 Task: Help me to find official guide "engage your customers" for "Digital experience".
Action: Mouse moved to (1035, 67)
Screenshot: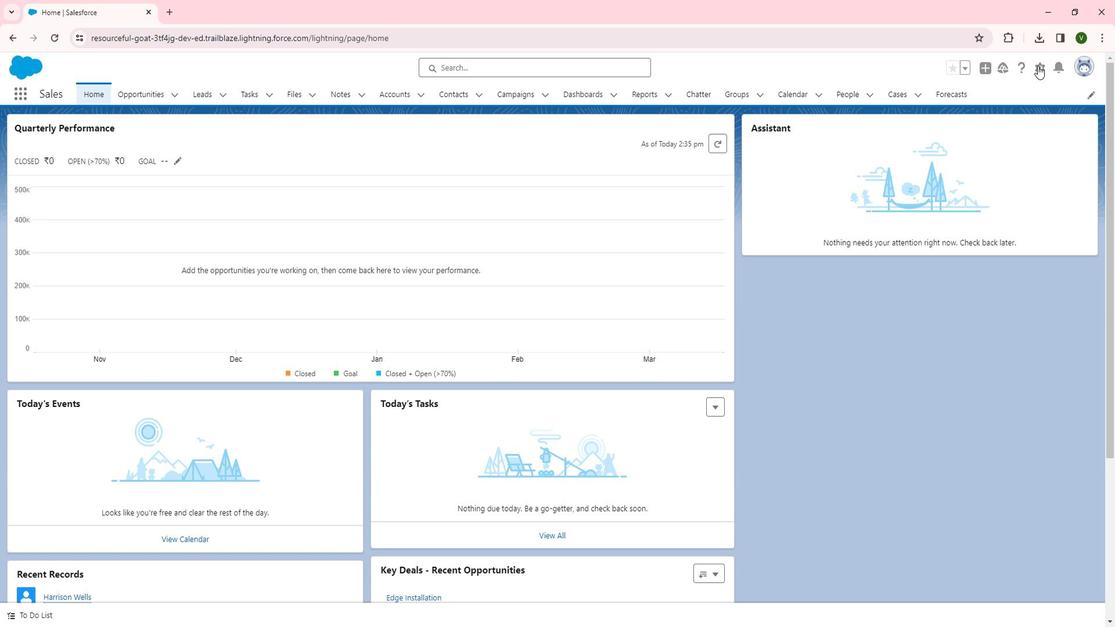
Action: Mouse pressed left at (1035, 67)
Screenshot: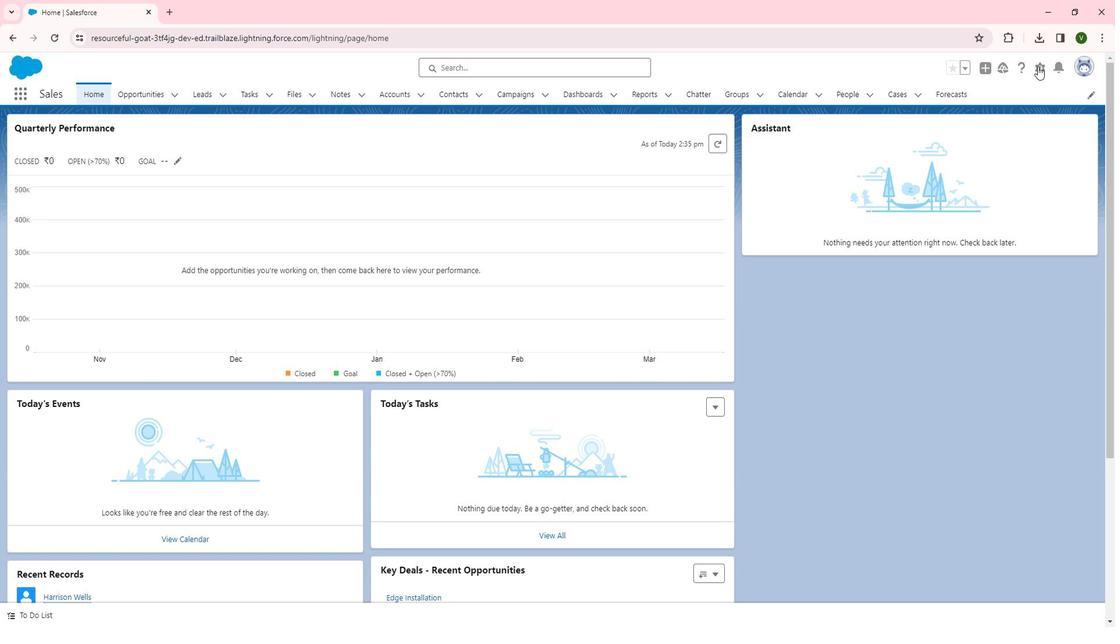 
Action: Mouse moved to (987, 104)
Screenshot: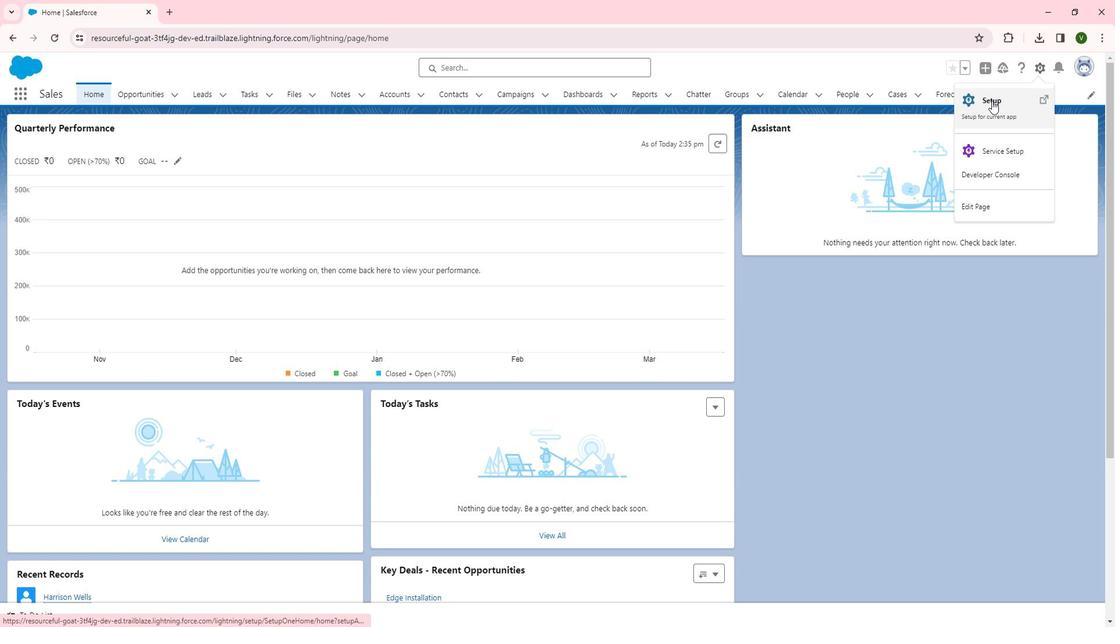 
Action: Mouse pressed left at (987, 104)
Screenshot: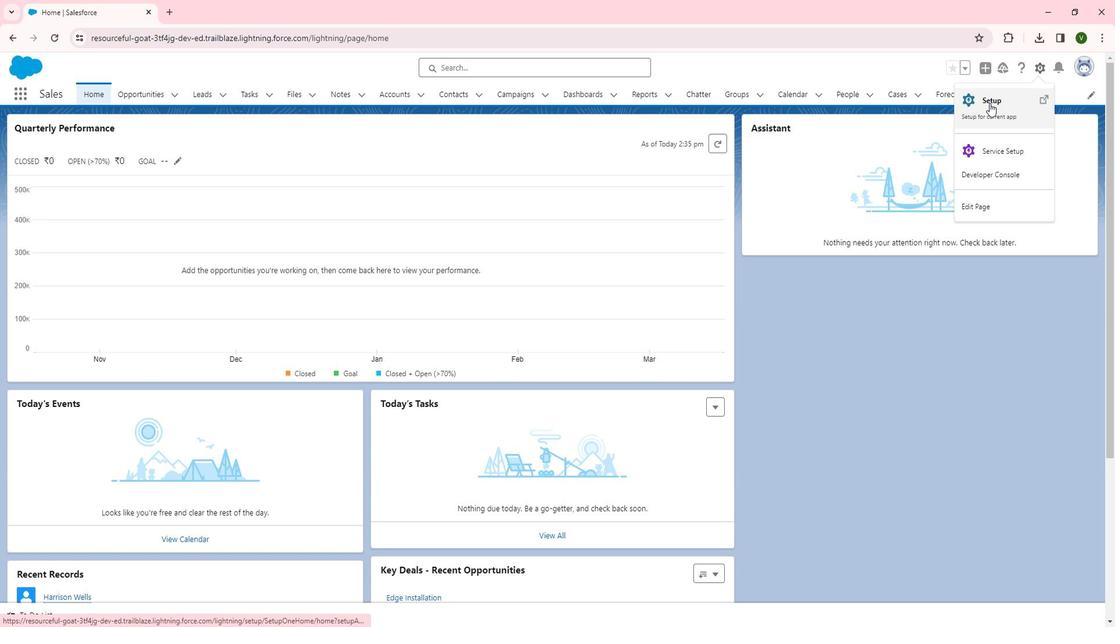
Action: Mouse moved to (93, 434)
Screenshot: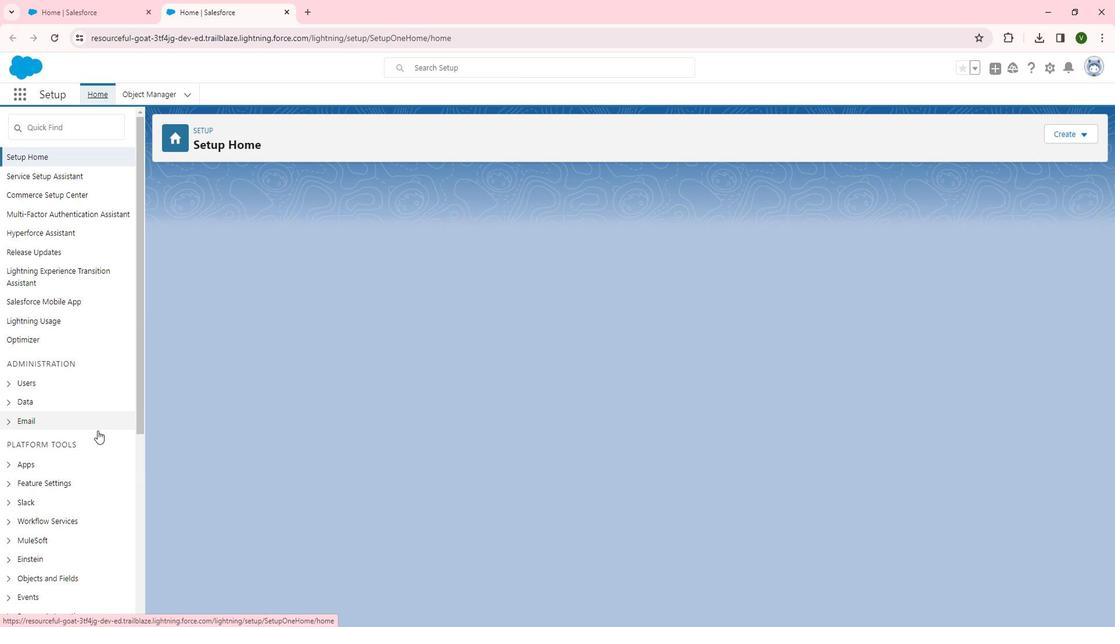 
Action: Mouse scrolled (93, 434) with delta (0, 0)
Screenshot: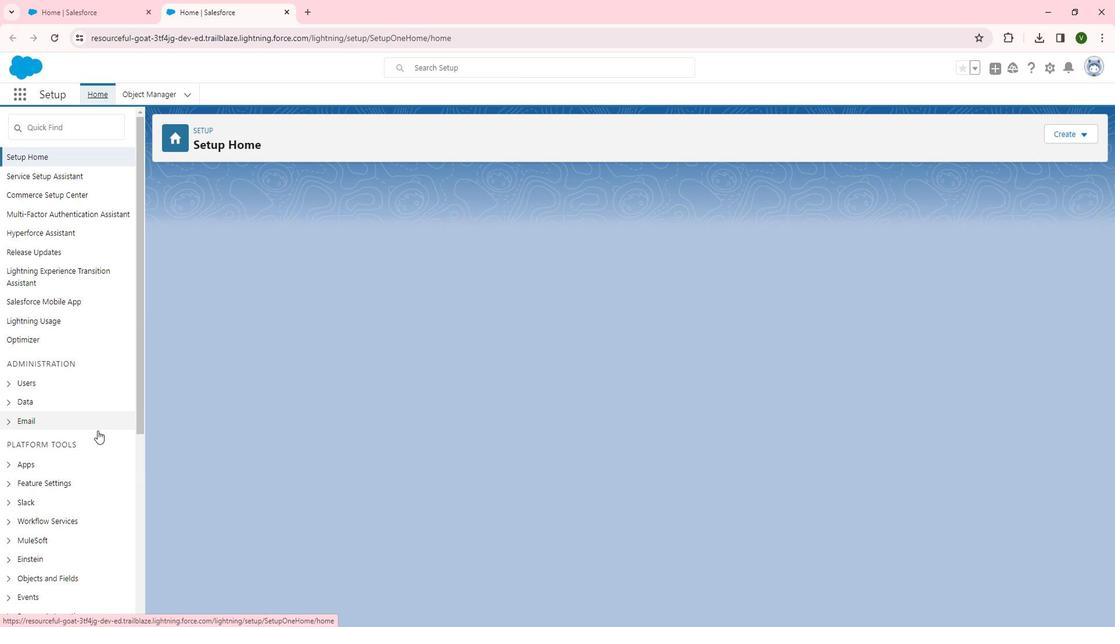 
Action: Mouse moved to (90, 445)
Screenshot: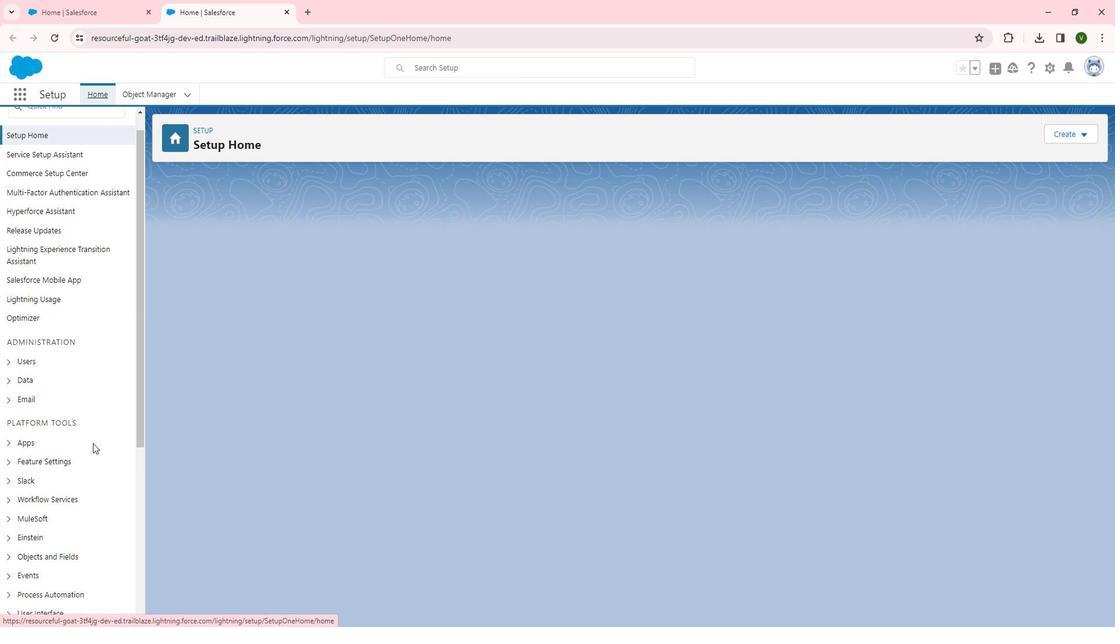
Action: Mouse scrolled (90, 443) with delta (0, -1)
Screenshot: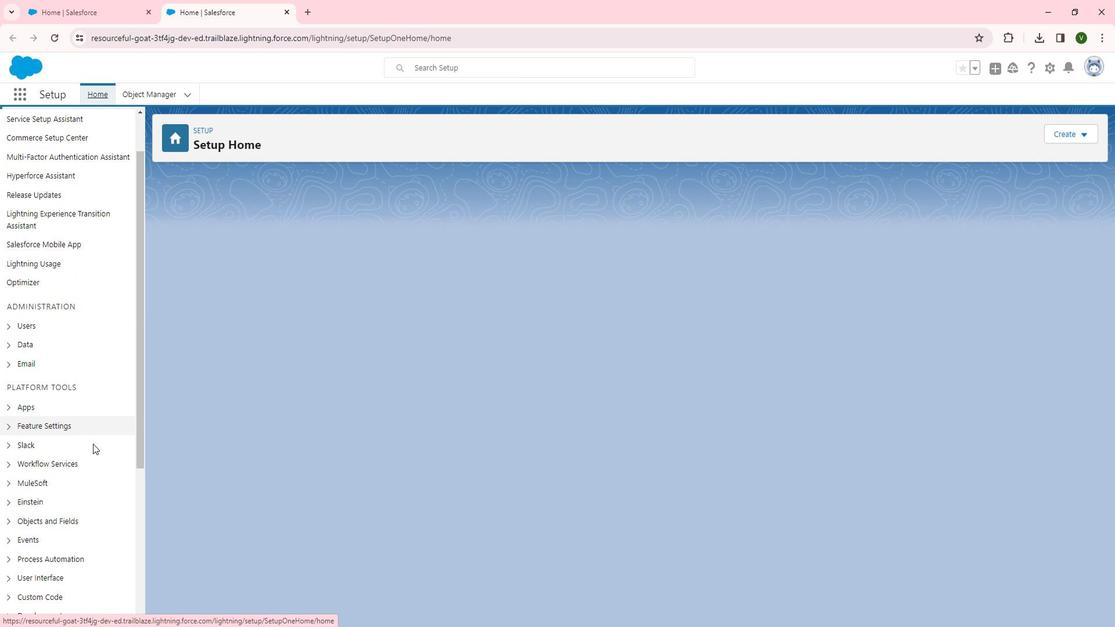 
Action: Mouse scrolled (90, 443) with delta (0, -1)
Screenshot: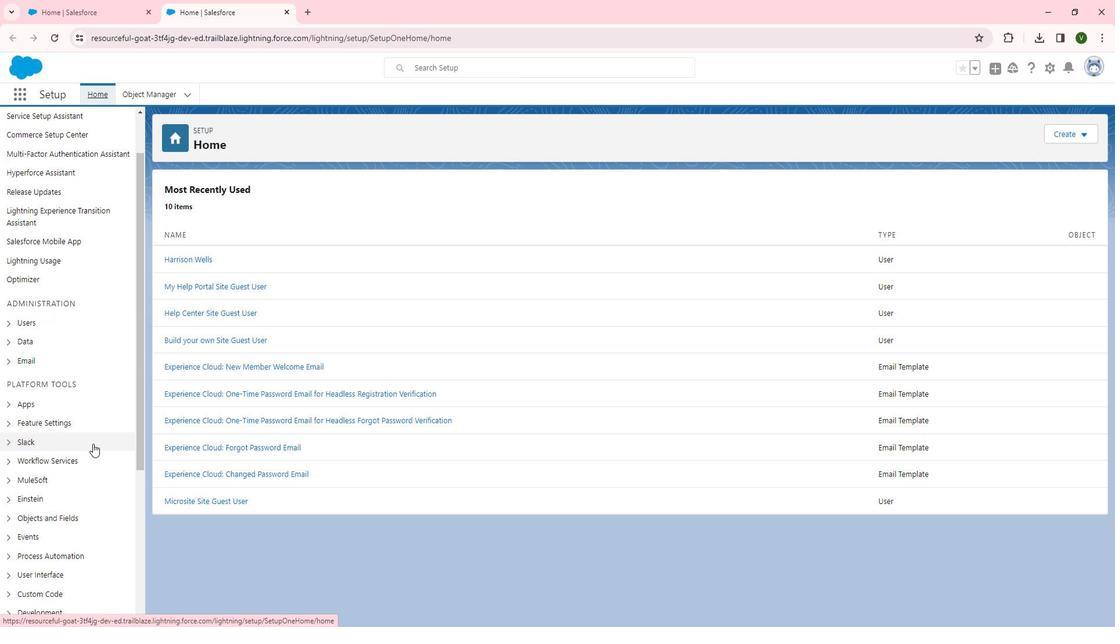 
Action: Mouse moved to (34, 301)
Screenshot: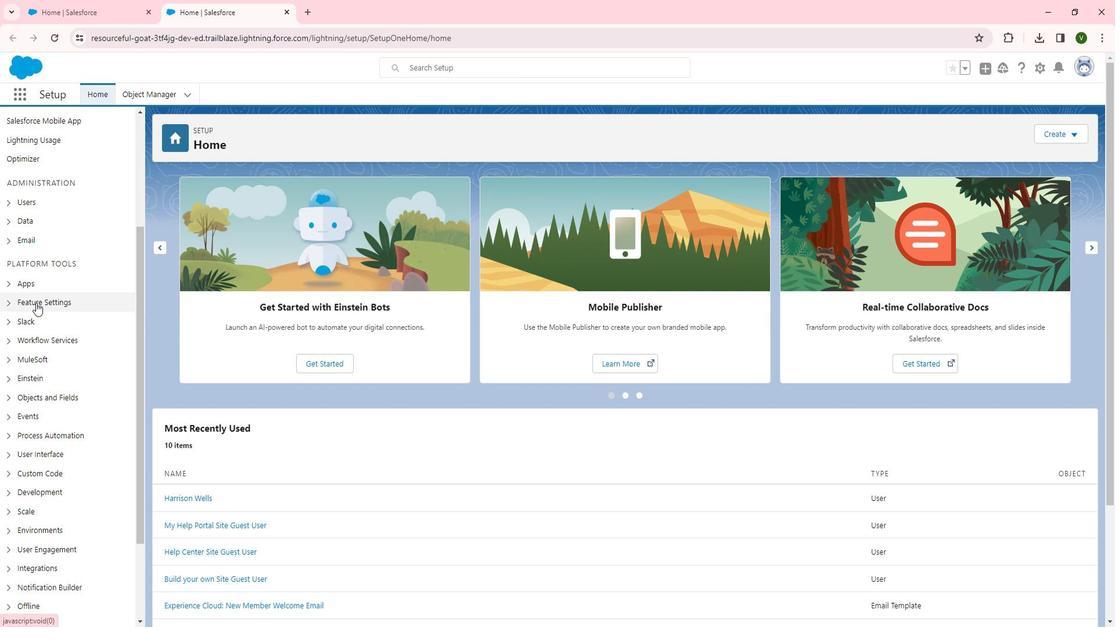 
Action: Mouse pressed left at (34, 301)
Screenshot: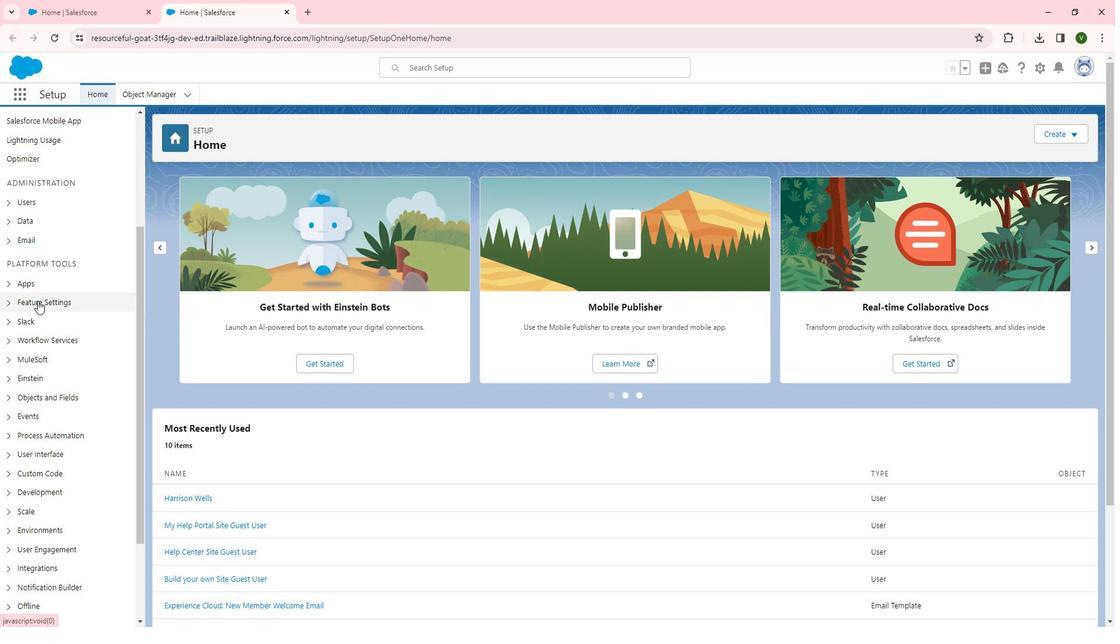 
Action: Mouse moved to (57, 396)
Screenshot: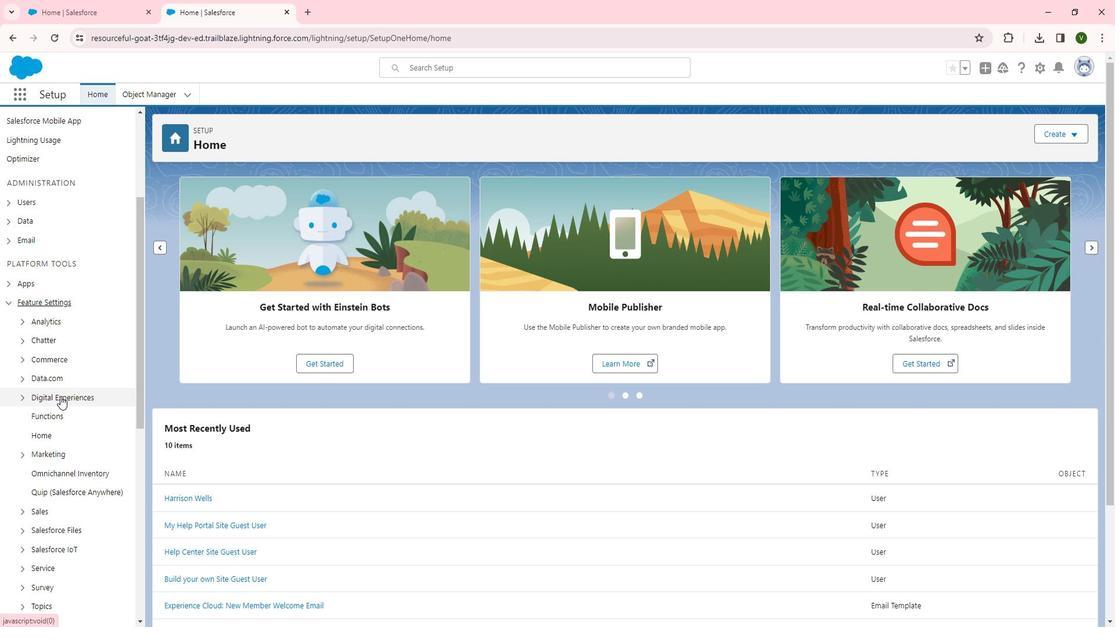 
Action: Mouse pressed left at (57, 396)
Screenshot: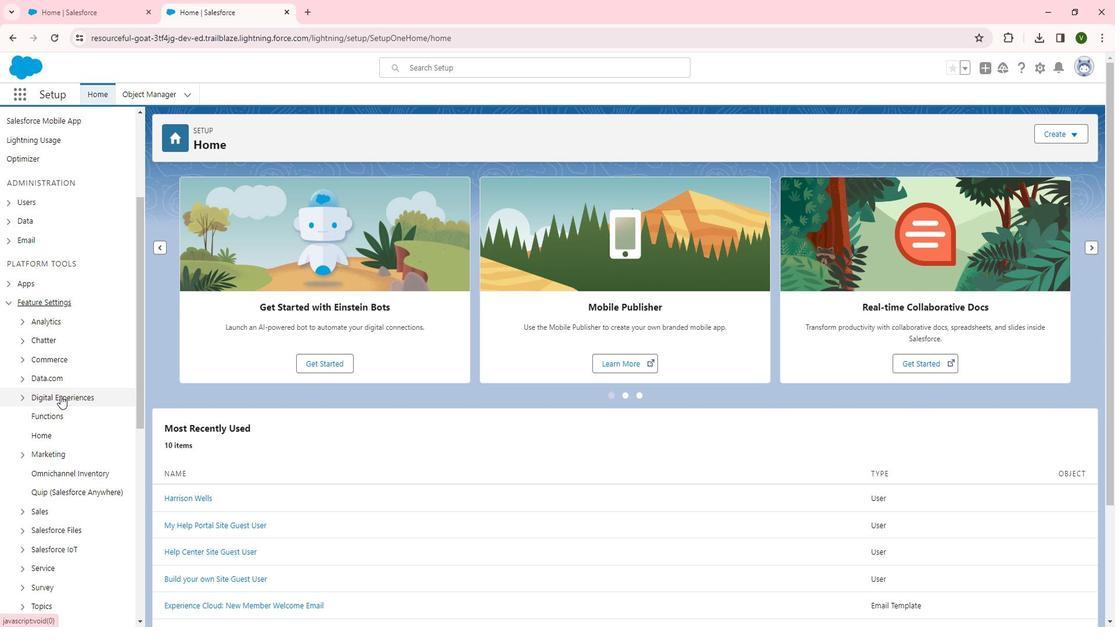 
Action: Mouse moved to (48, 418)
Screenshot: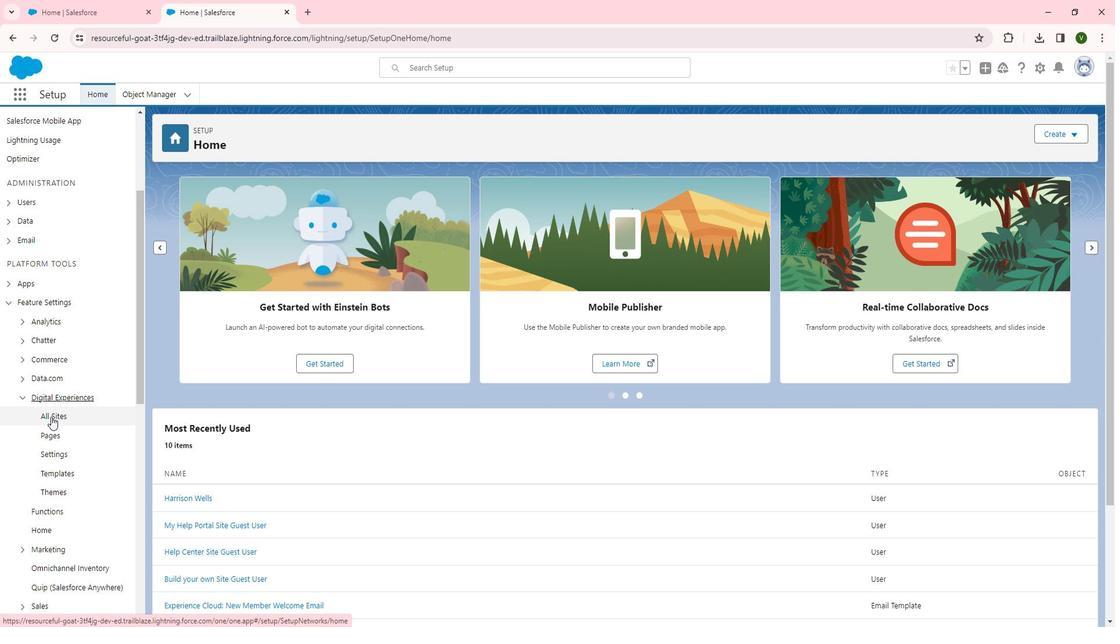 
Action: Mouse pressed left at (48, 418)
Screenshot: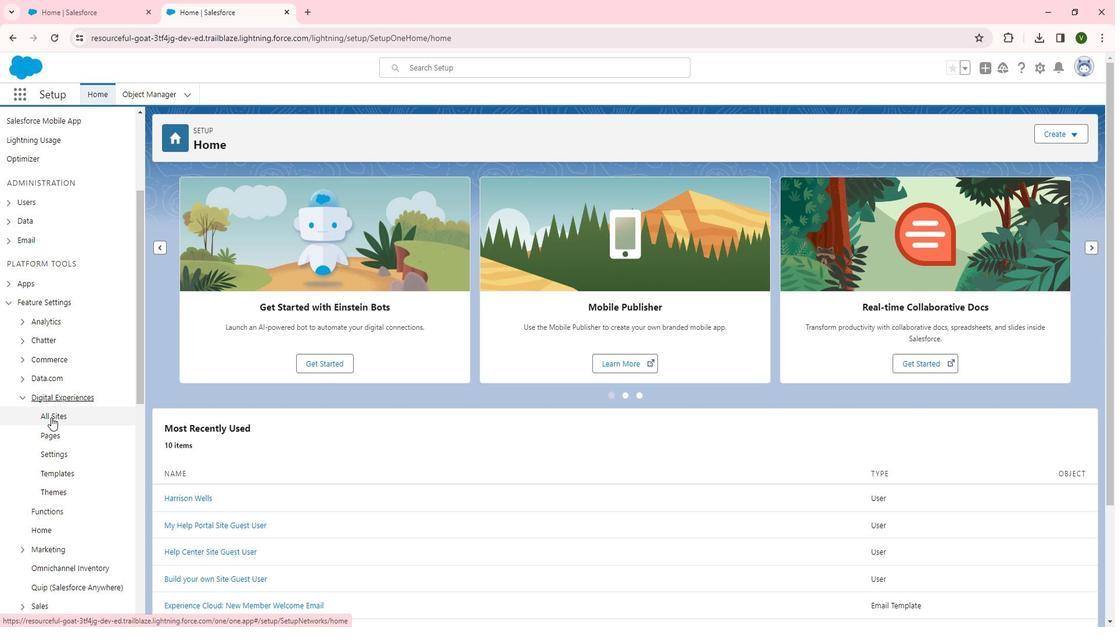 
Action: Mouse moved to (191, 322)
Screenshot: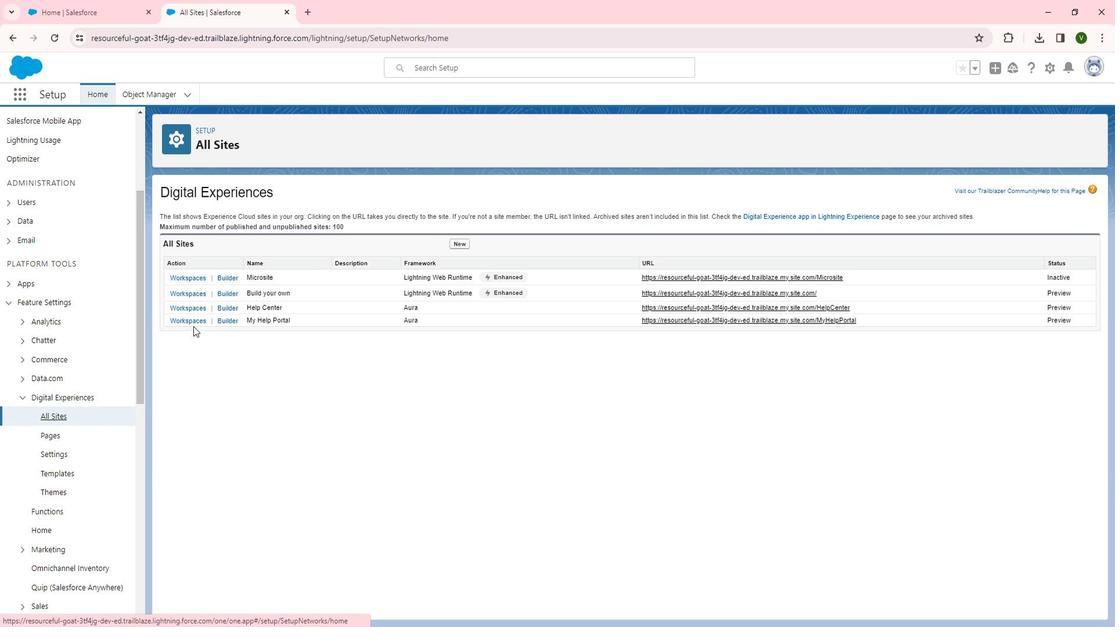 
Action: Mouse pressed left at (191, 322)
Screenshot: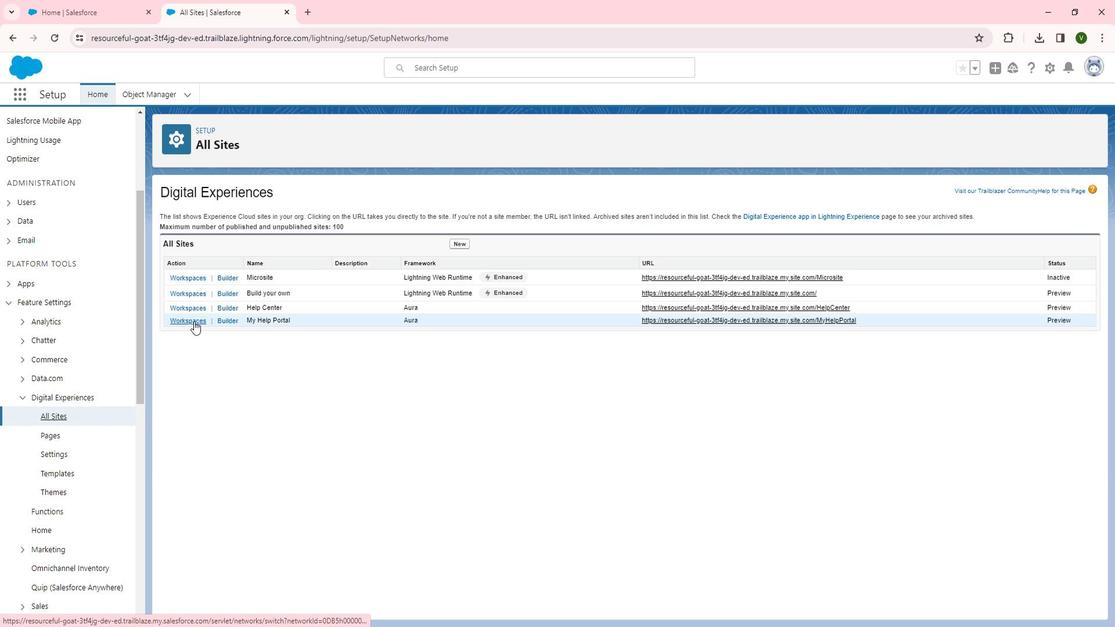 
Action: Mouse moved to (468, 382)
Screenshot: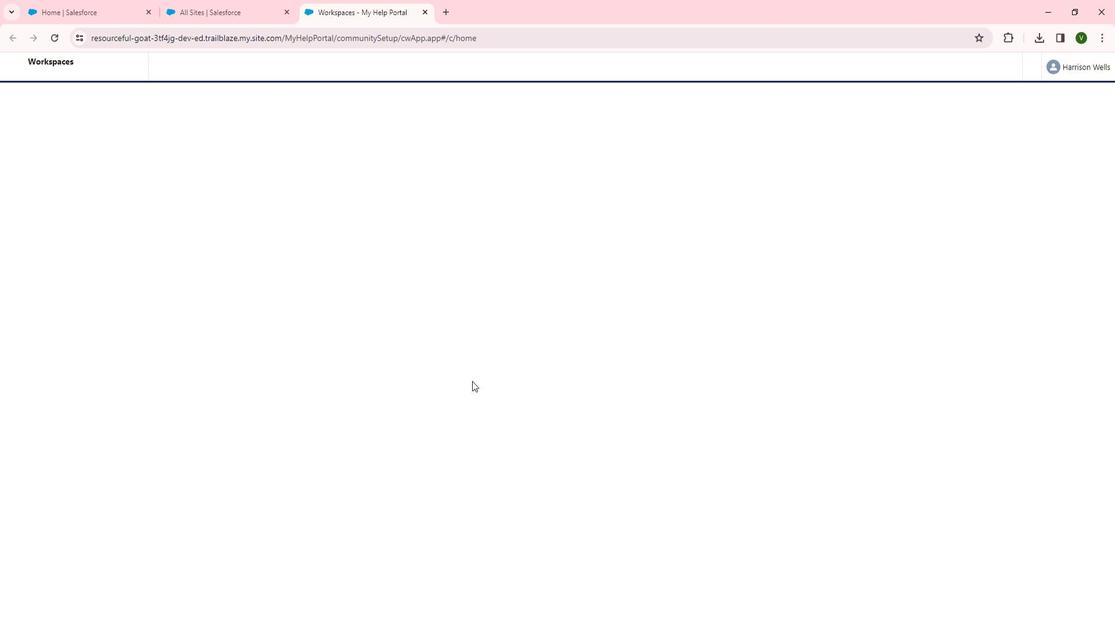 
Action: Mouse scrolled (468, 382) with delta (0, 0)
Screenshot: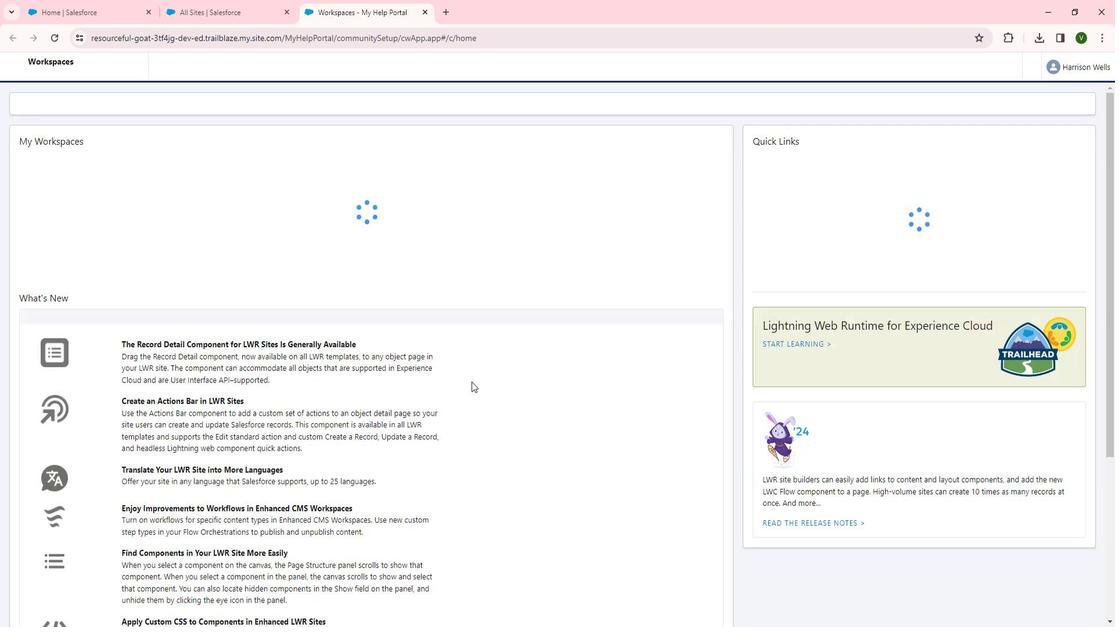 
Action: Mouse scrolled (468, 382) with delta (0, 0)
Screenshot: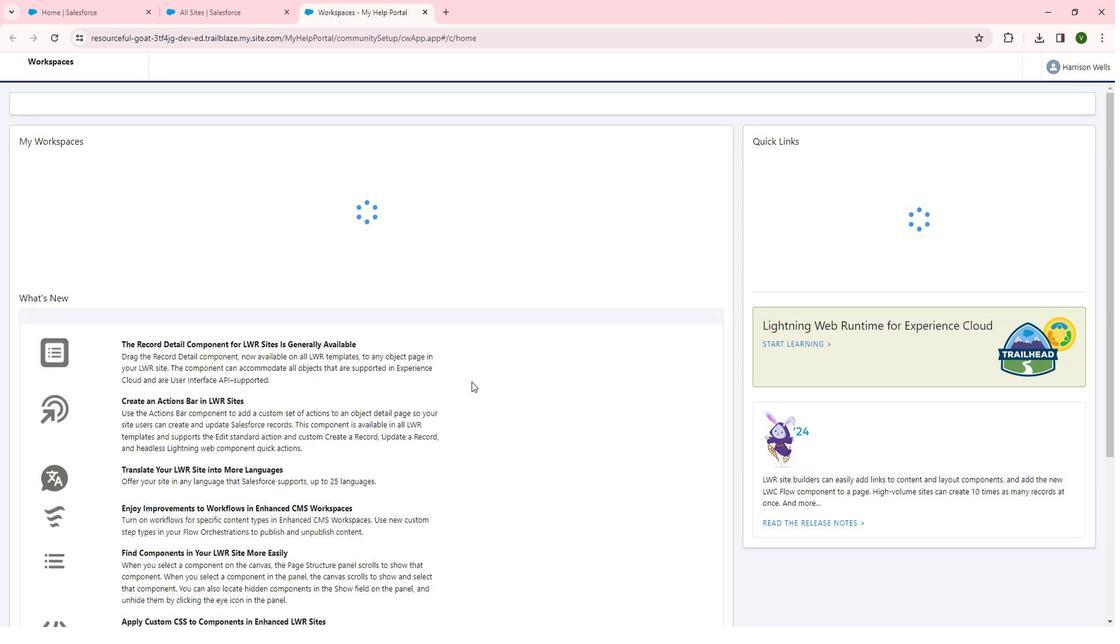 
Action: Mouse scrolled (468, 382) with delta (0, 0)
Screenshot: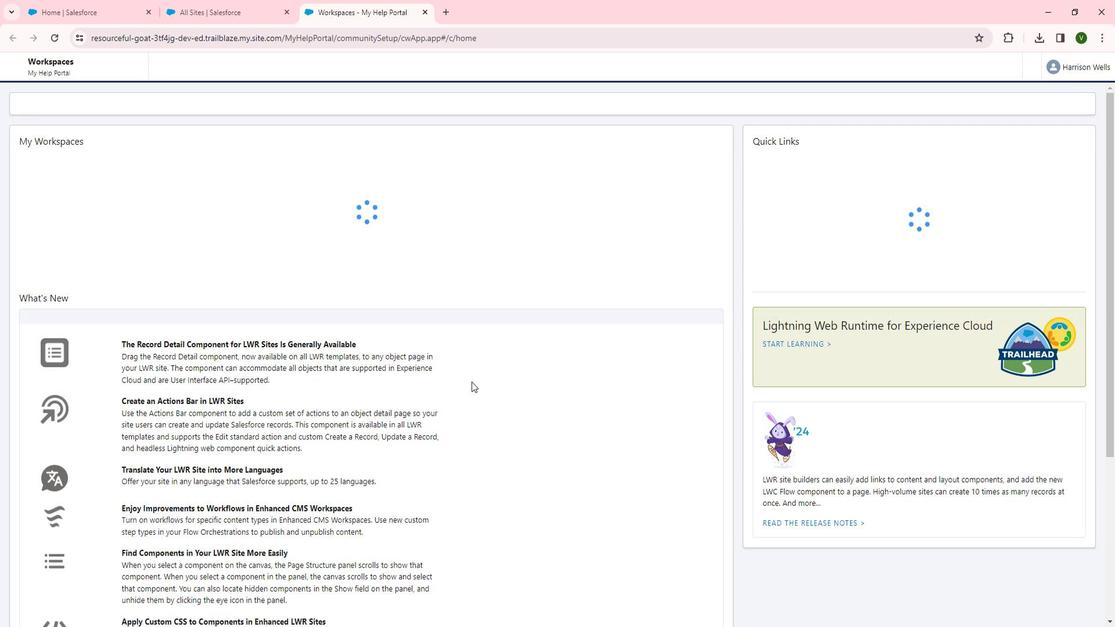 
Action: Mouse moved to (468, 383)
Screenshot: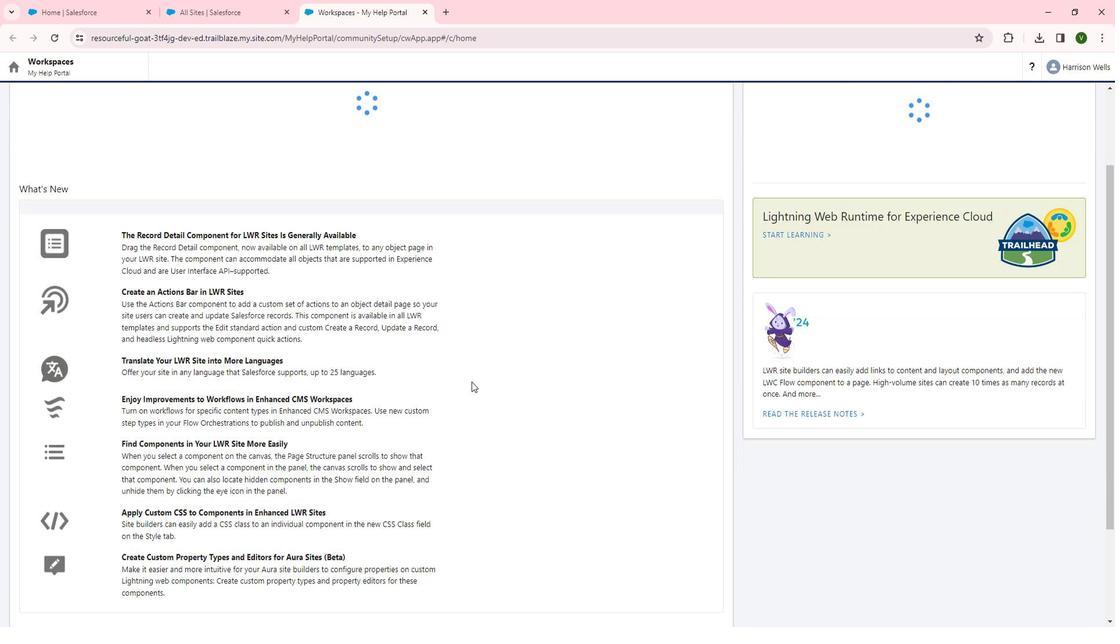 
Action: Mouse scrolled (468, 382) with delta (0, 0)
Screenshot: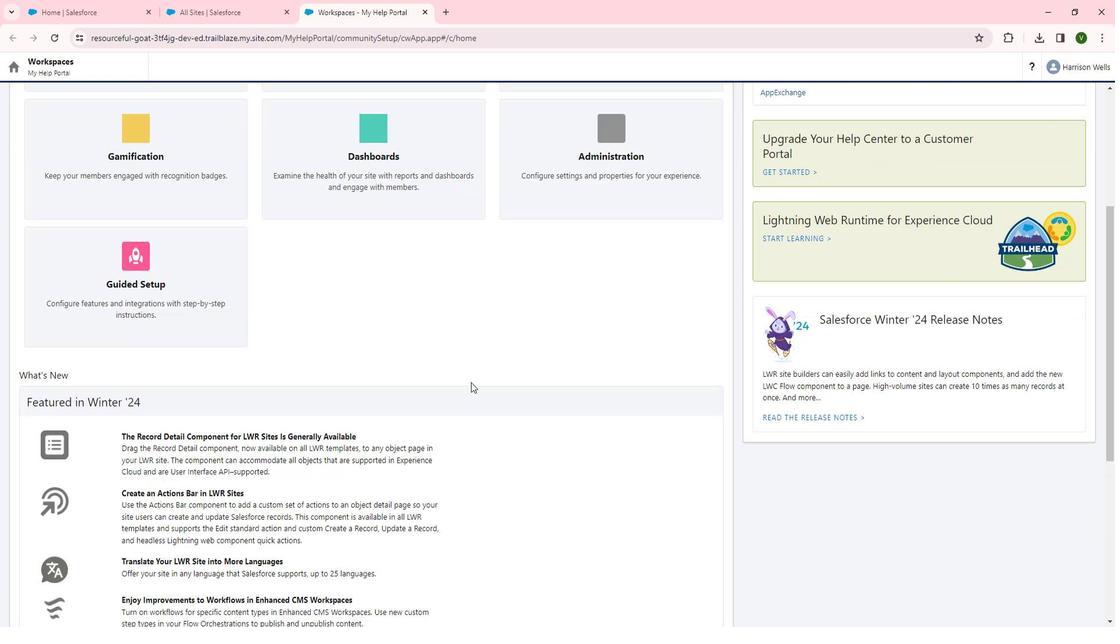 
Action: Mouse scrolled (468, 382) with delta (0, 0)
Screenshot: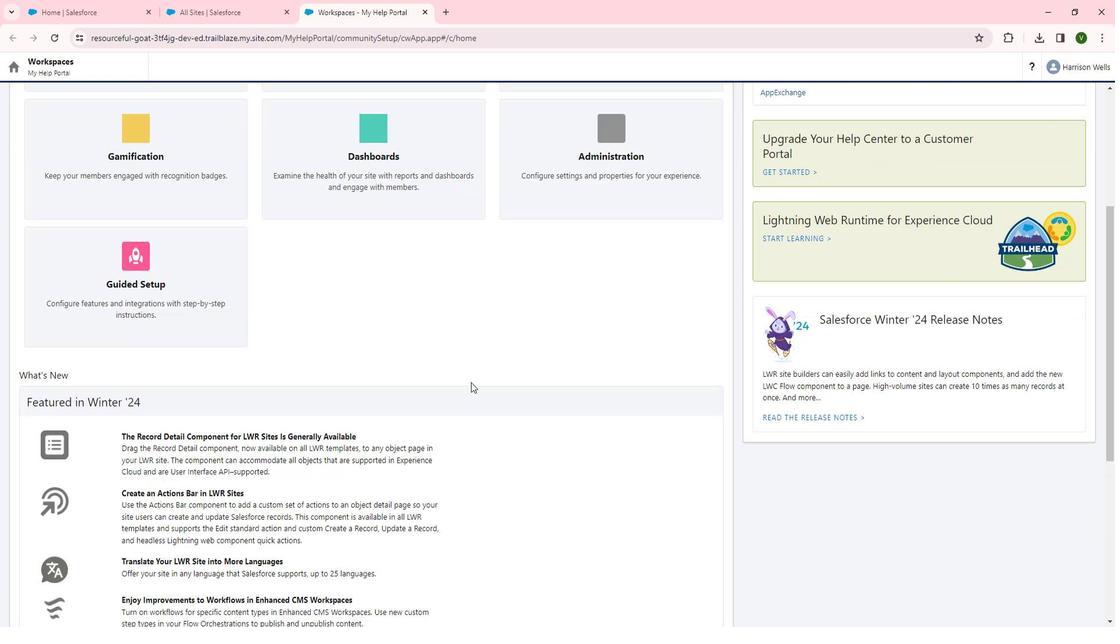 
Action: Mouse scrolled (468, 382) with delta (0, 0)
Screenshot: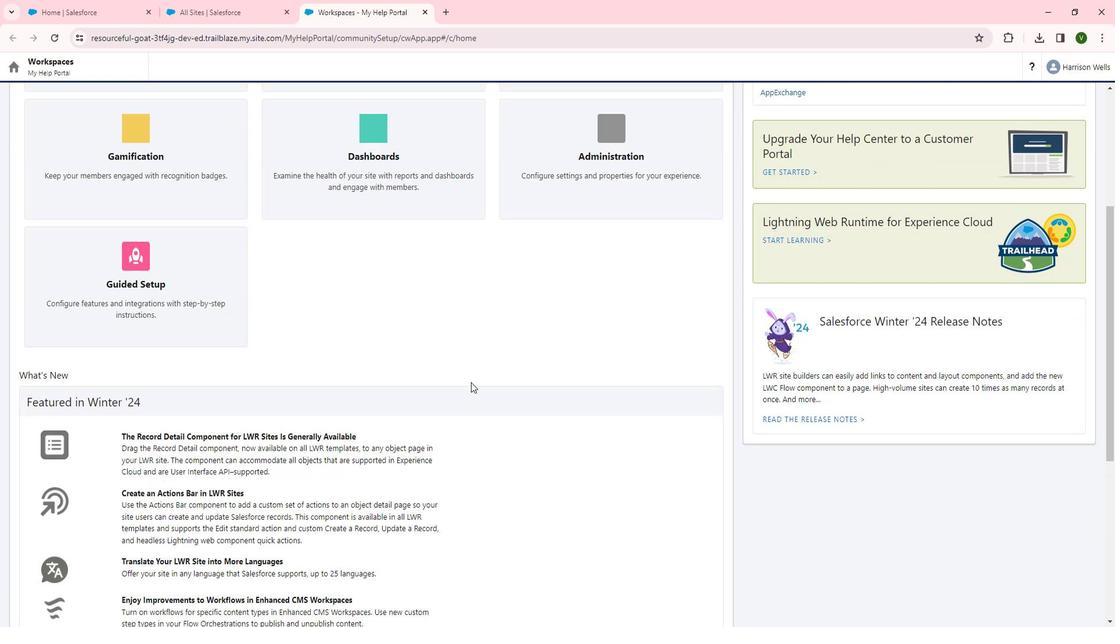 
Action: Mouse scrolled (468, 382) with delta (0, 0)
Screenshot: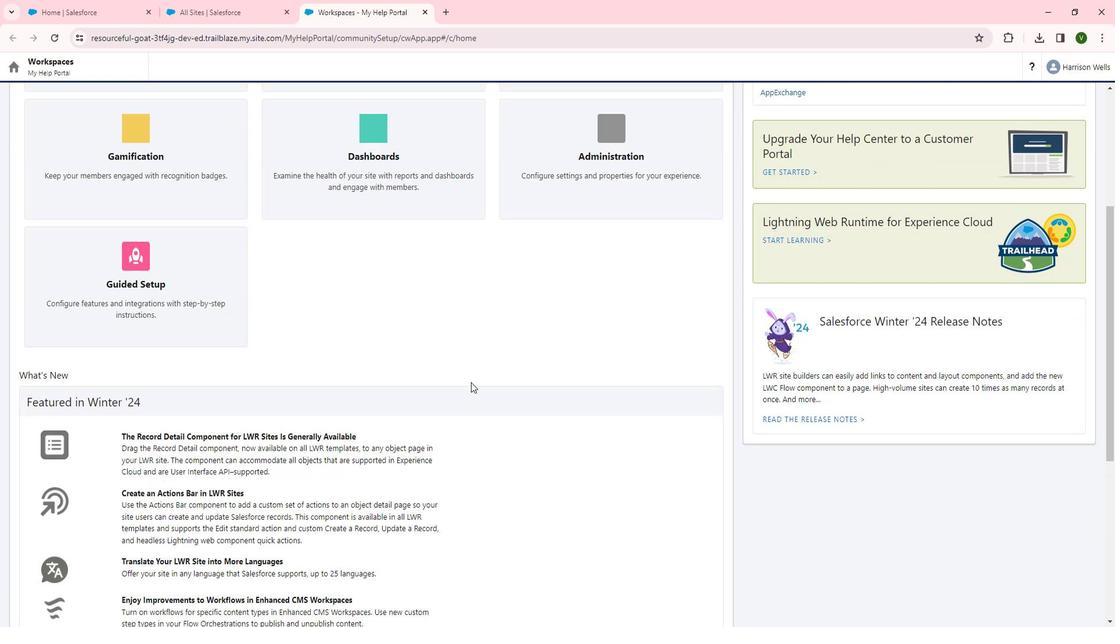 
Action: Mouse scrolled (468, 382) with delta (0, 0)
Screenshot: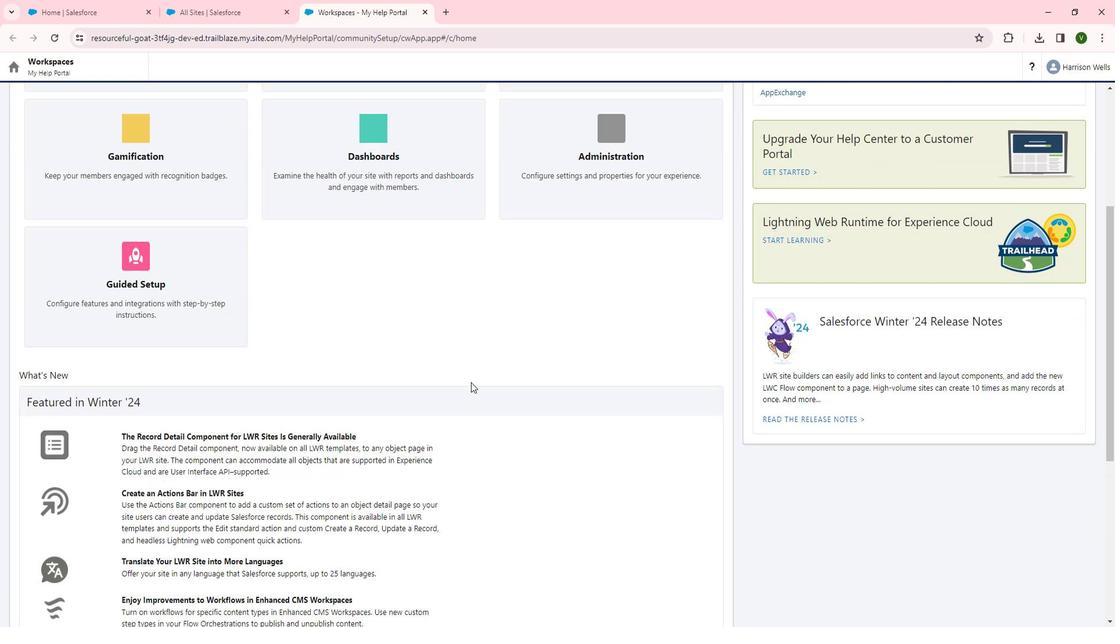 
Action: Mouse scrolled (468, 382) with delta (0, 0)
Screenshot: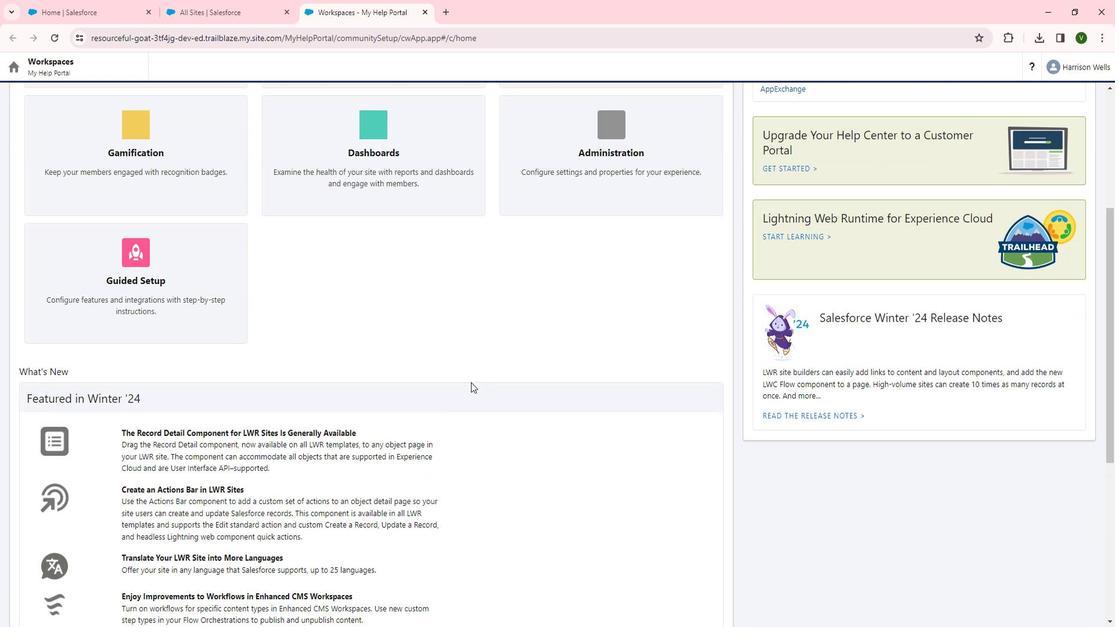 
Action: Mouse scrolled (468, 382) with delta (0, 0)
Screenshot: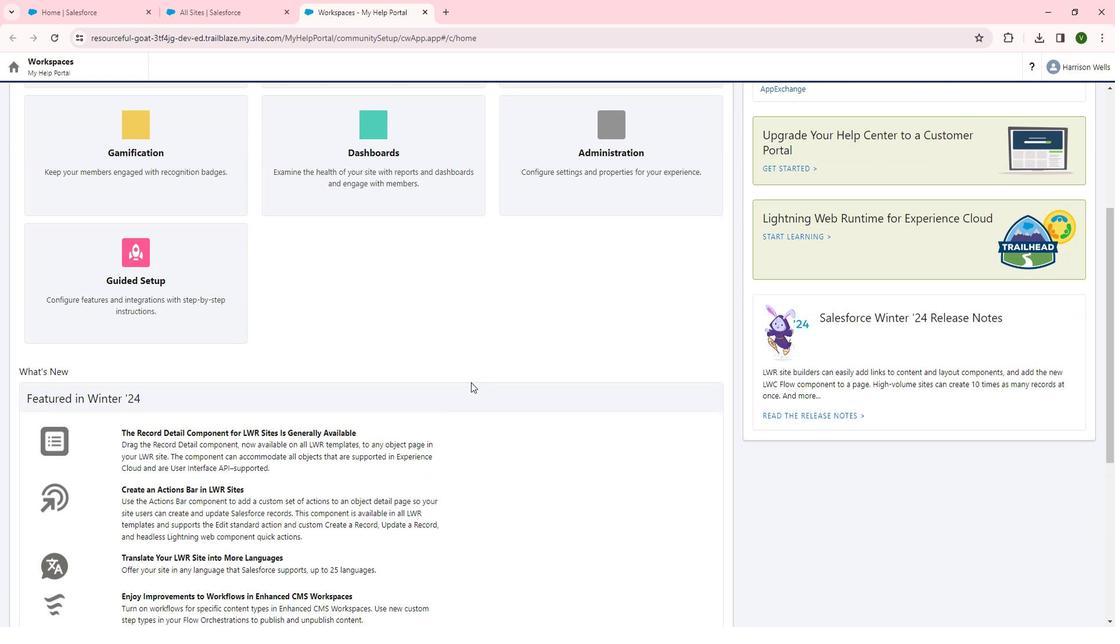 
Action: Mouse scrolled (468, 382) with delta (0, 0)
Screenshot: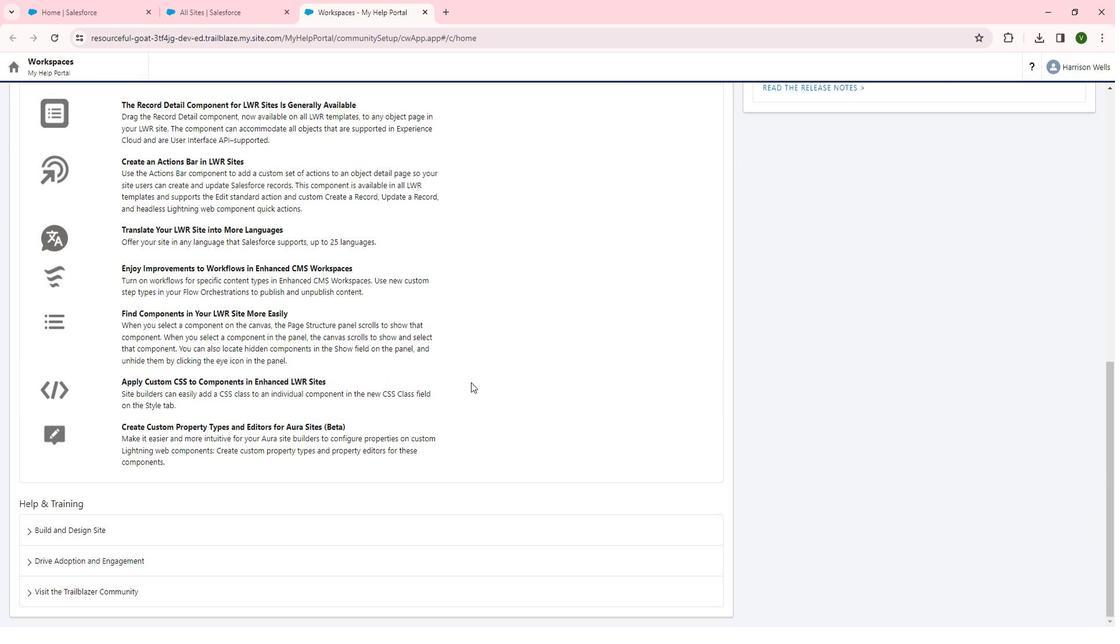 
Action: Mouse scrolled (468, 382) with delta (0, 0)
Screenshot: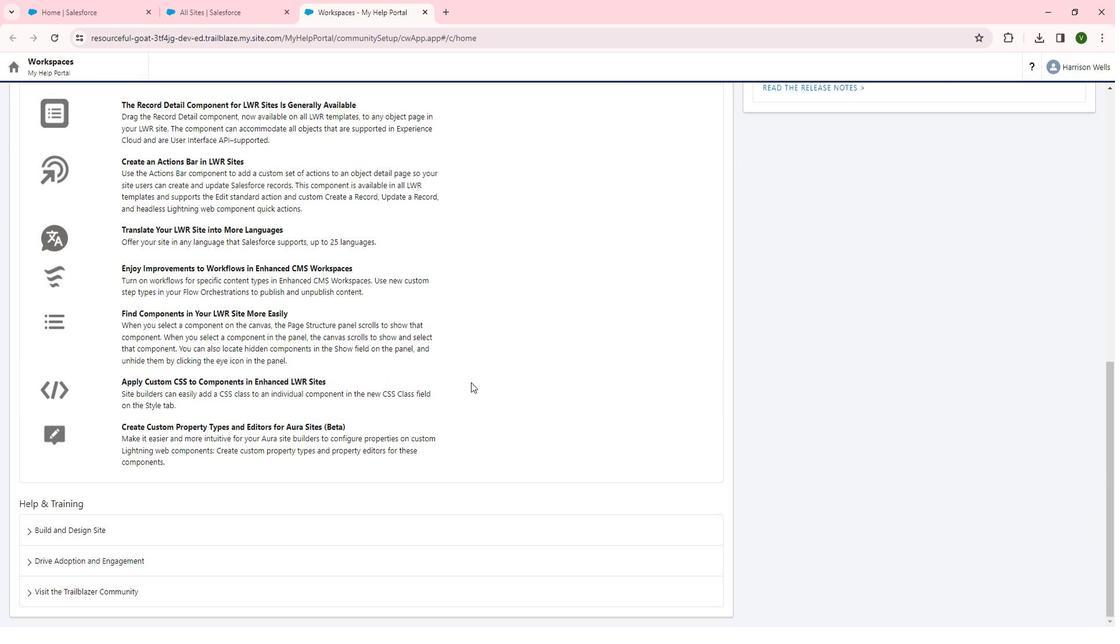 
Action: Mouse scrolled (468, 382) with delta (0, 0)
Screenshot: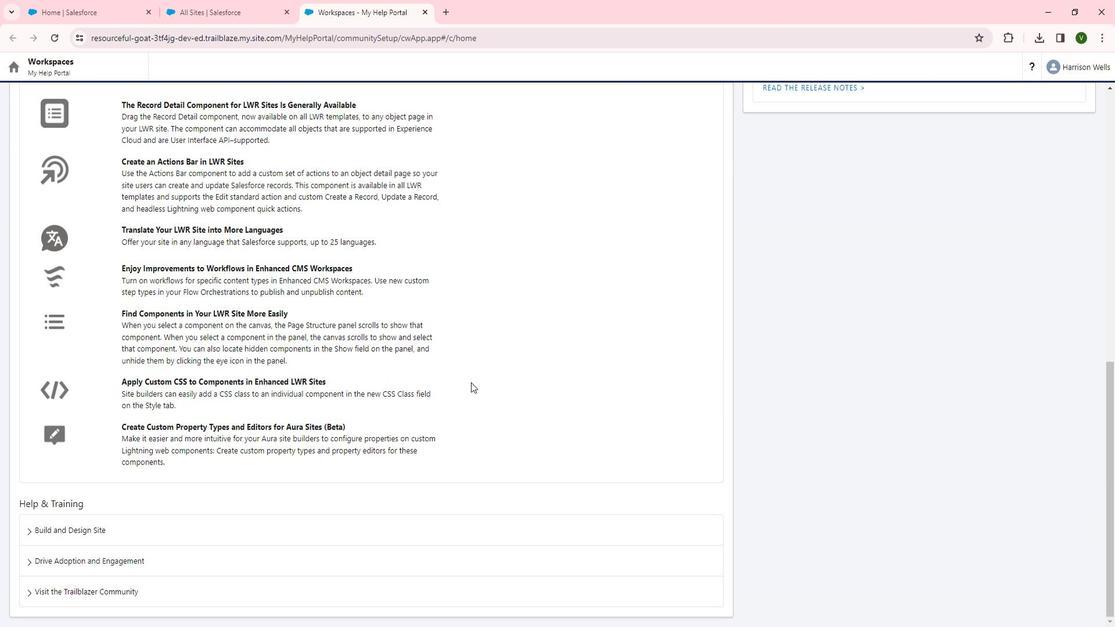 
Action: Mouse scrolled (468, 382) with delta (0, 0)
Screenshot: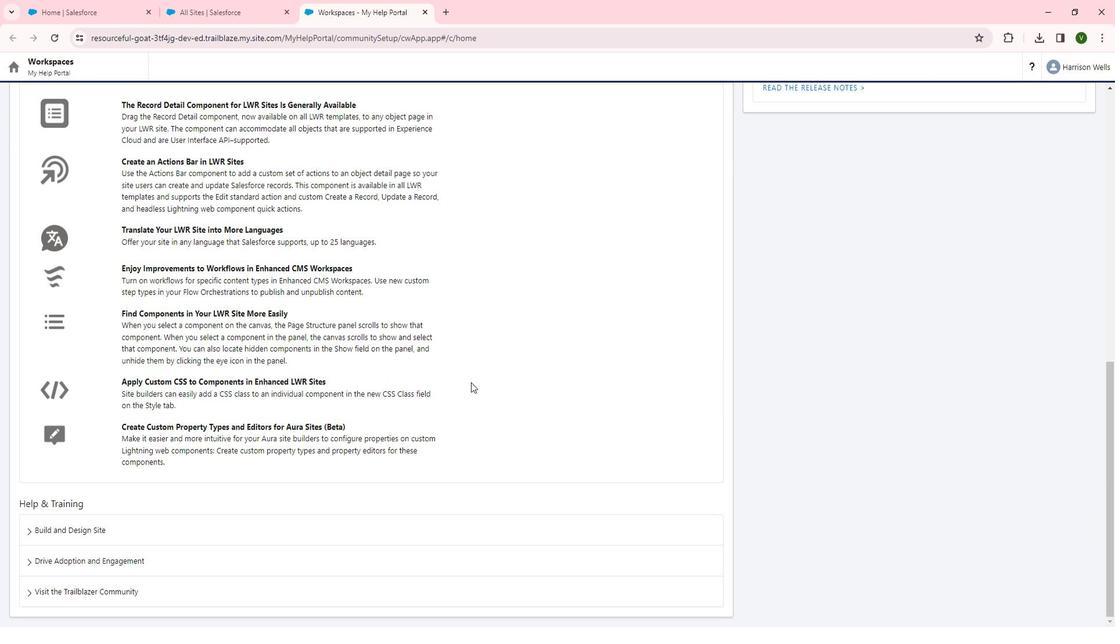 
Action: Mouse scrolled (468, 382) with delta (0, 0)
Screenshot: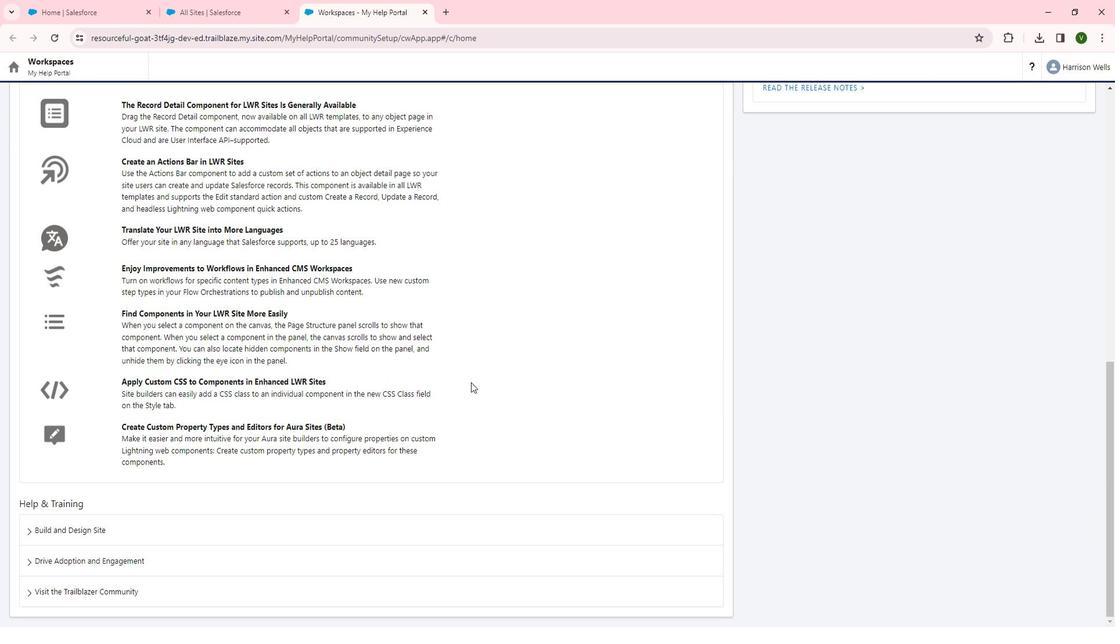 
Action: Mouse scrolled (468, 382) with delta (0, 0)
Screenshot: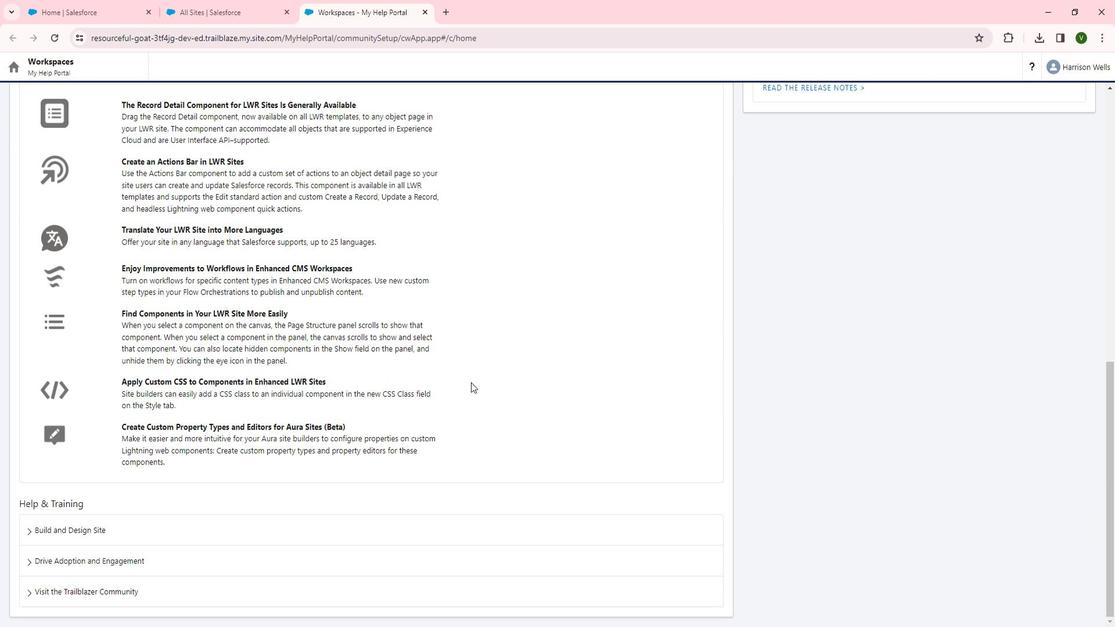 
Action: Mouse moved to (113, 567)
Screenshot: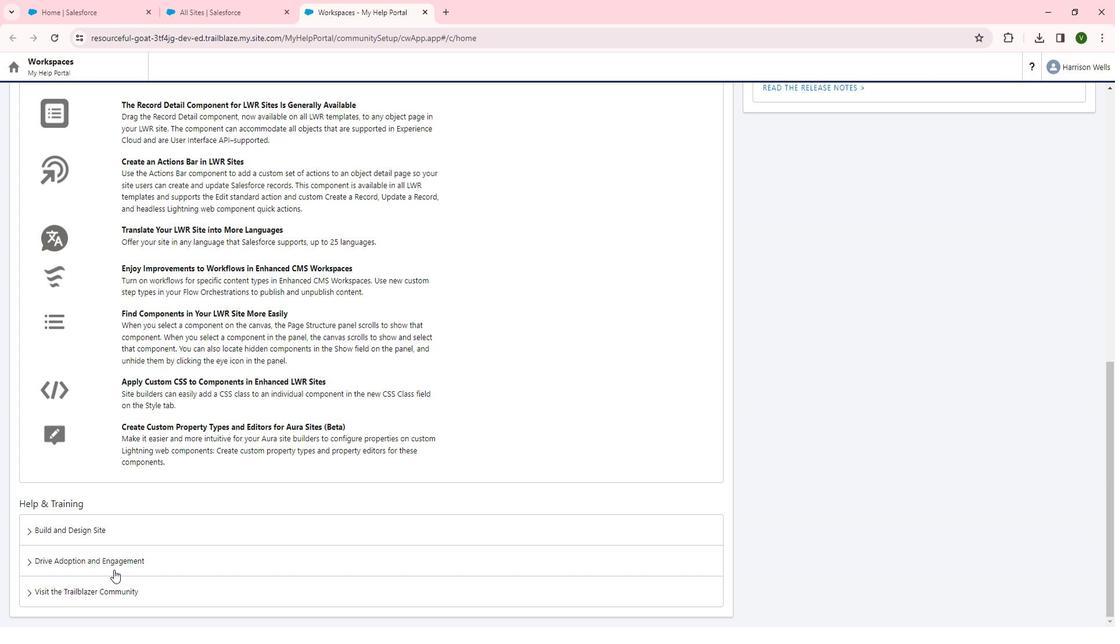 
Action: Mouse pressed left at (113, 567)
Screenshot: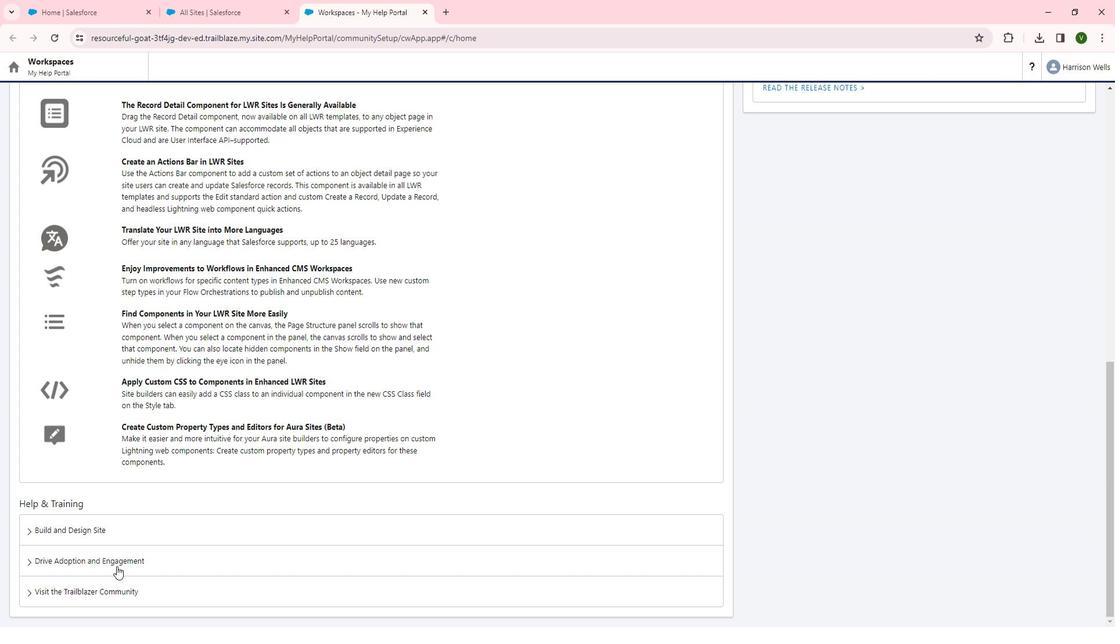 
Action: Mouse moved to (225, 514)
Screenshot: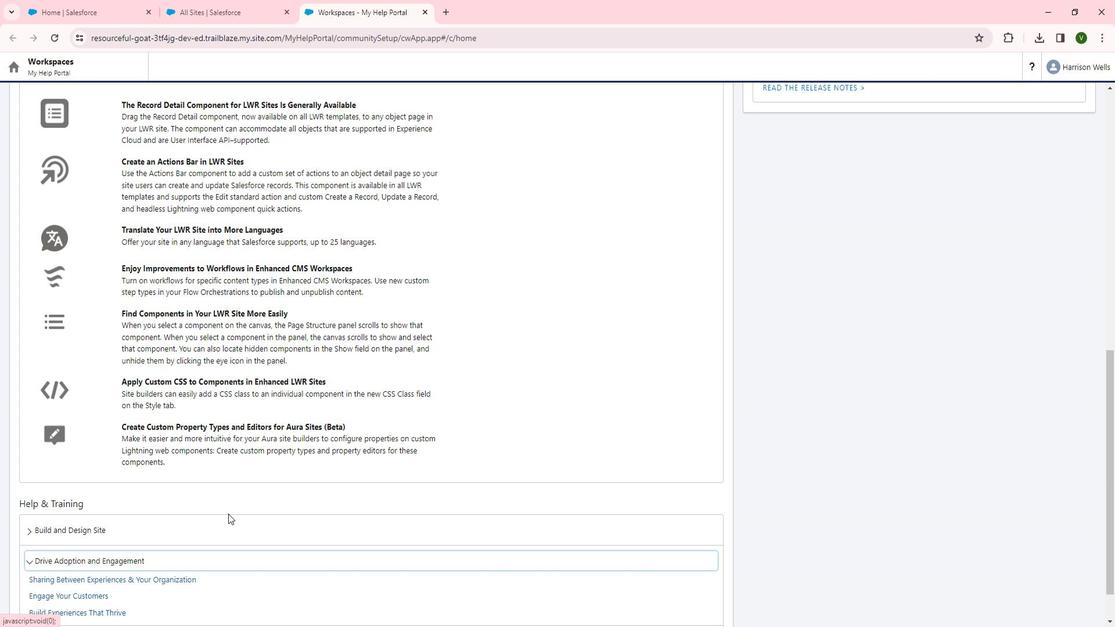 
Action: Mouse scrolled (225, 514) with delta (0, 0)
Screenshot: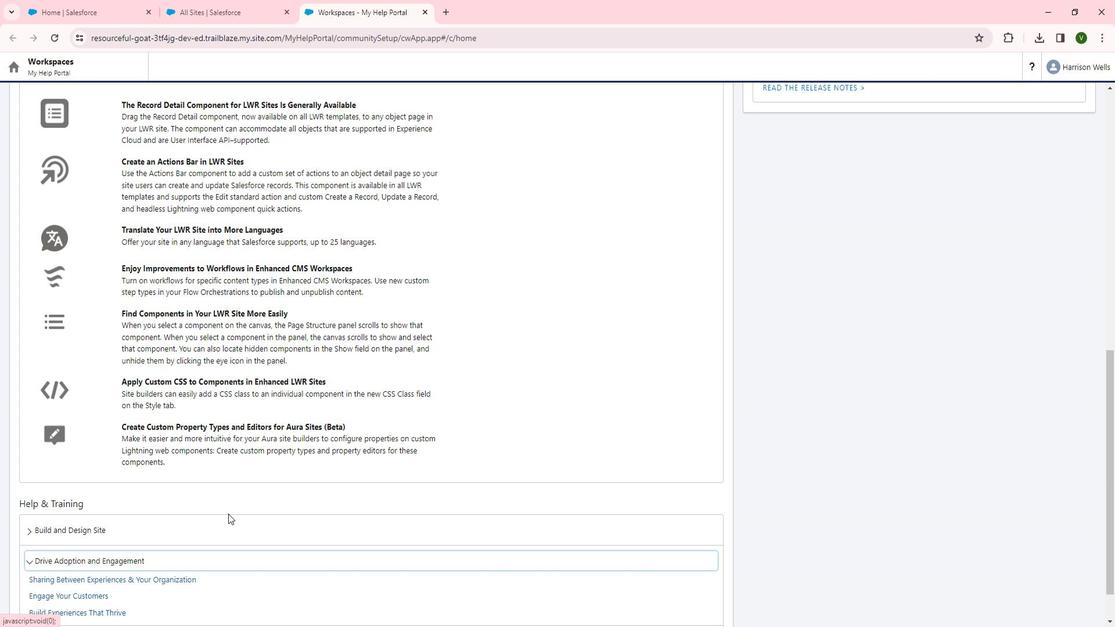 
Action: Mouse scrolled (225, 514) with delta (0, 0)
Screenshot: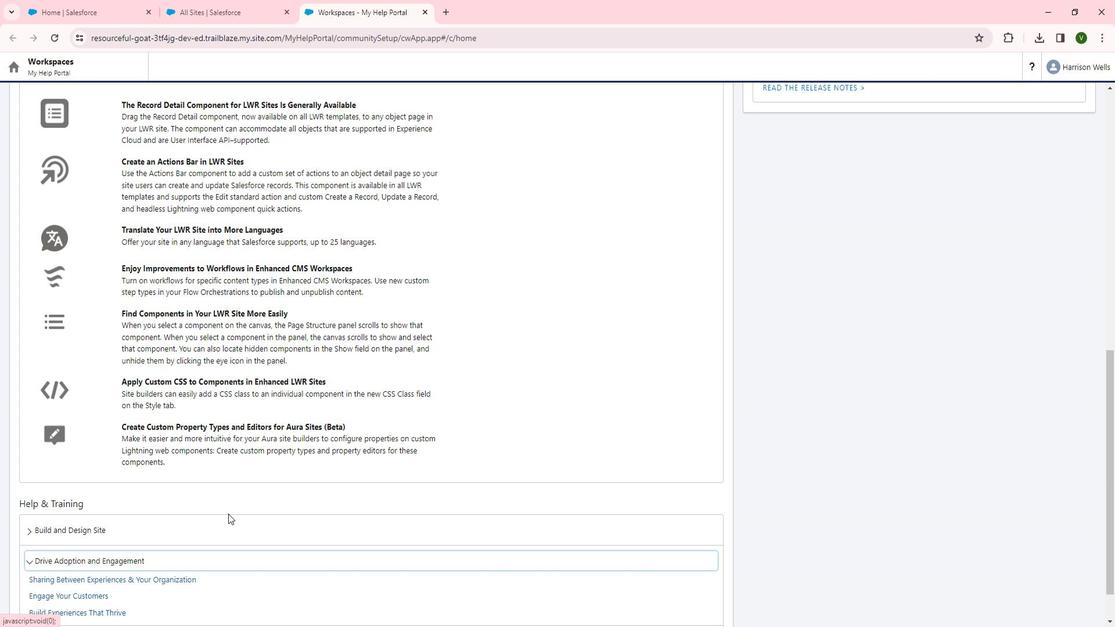 
Action: Mouse scrolled (225, 514) with delta (0, 0)
Screenshot: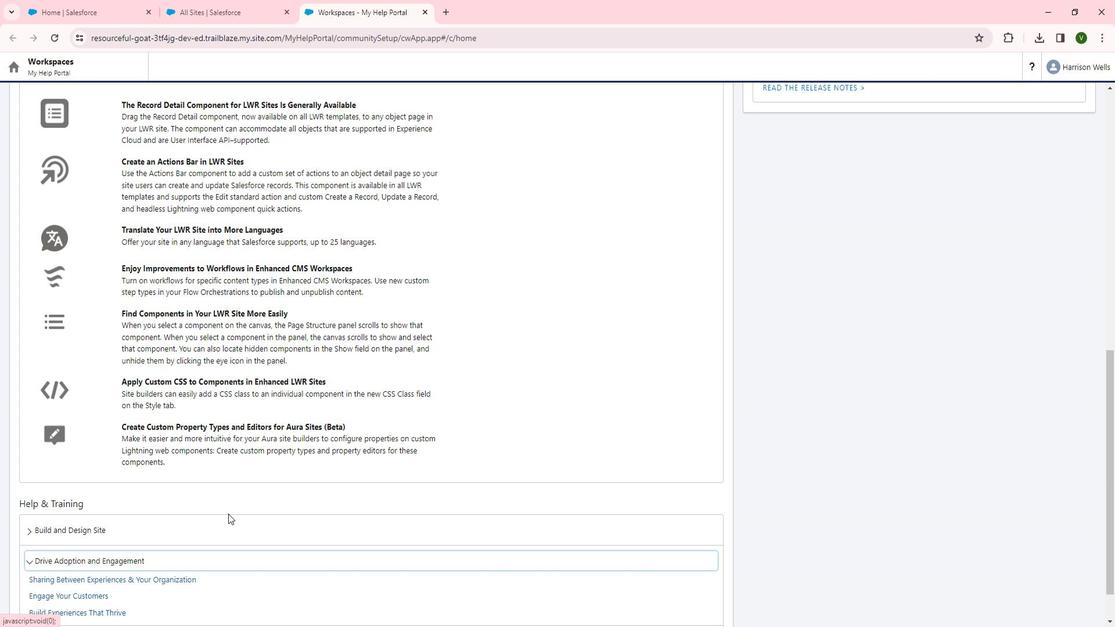 
Action: Mouse scrolled (225, 514) with delta (0, 0)
Screenshot: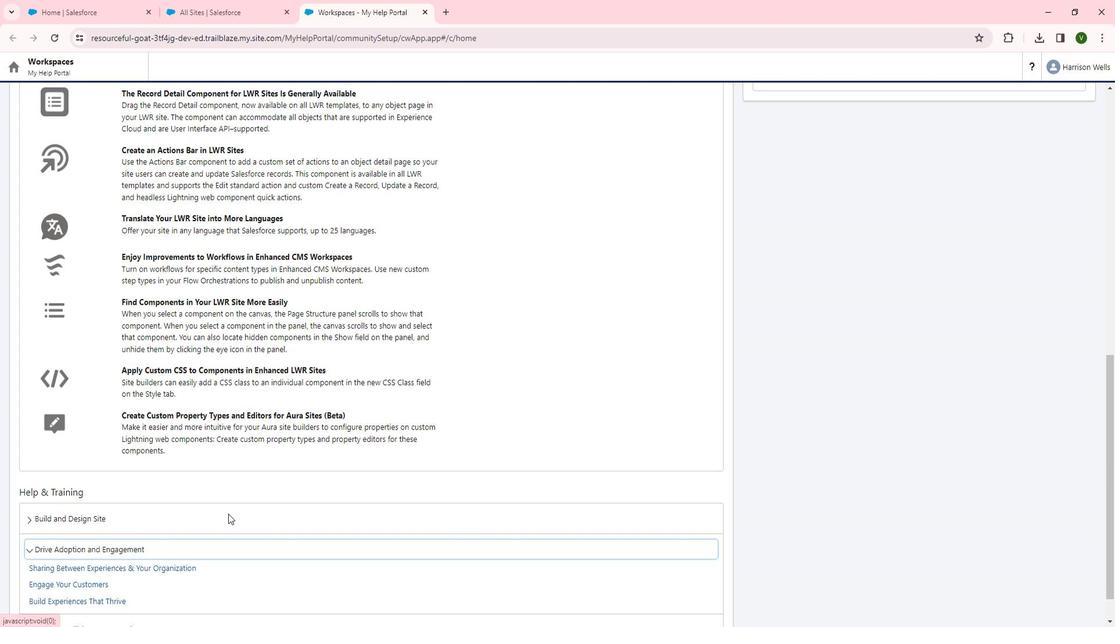 
Action: Mouse moved to (82, 550)
Screenshot: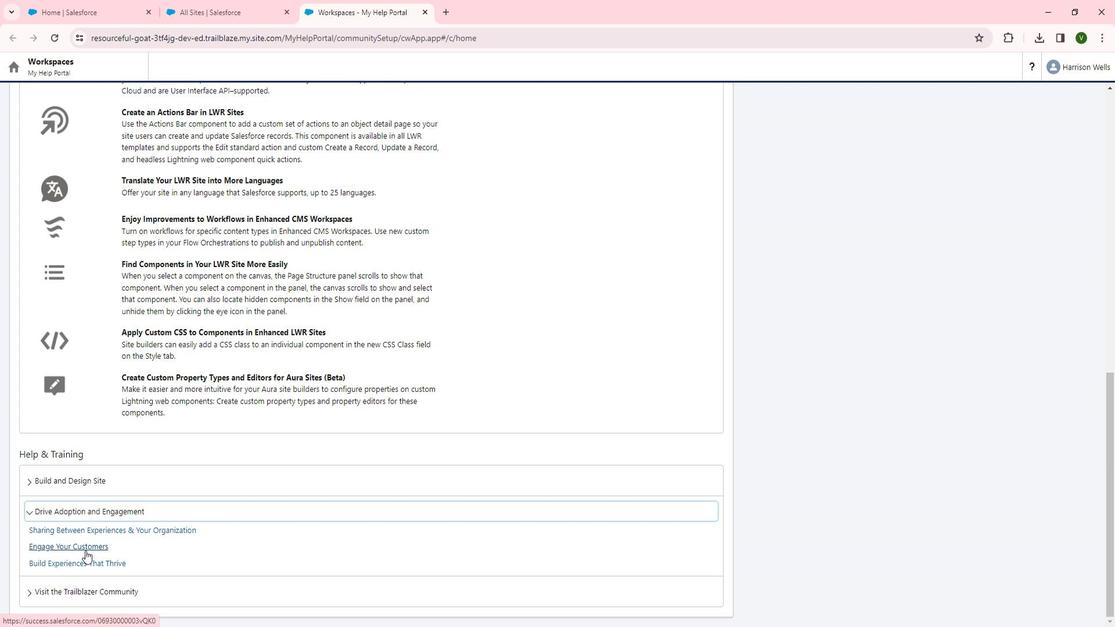 
Action: Mouse pressed left at (82, 550)
Screenshot: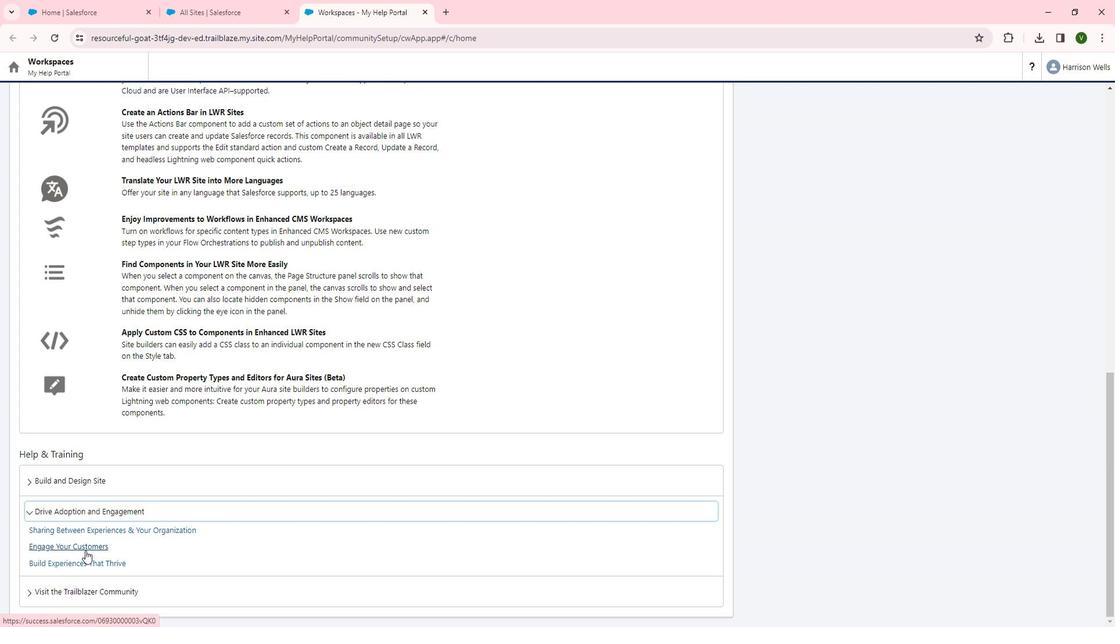 
Action: Mouse moved to (454, 135)
Screenshot: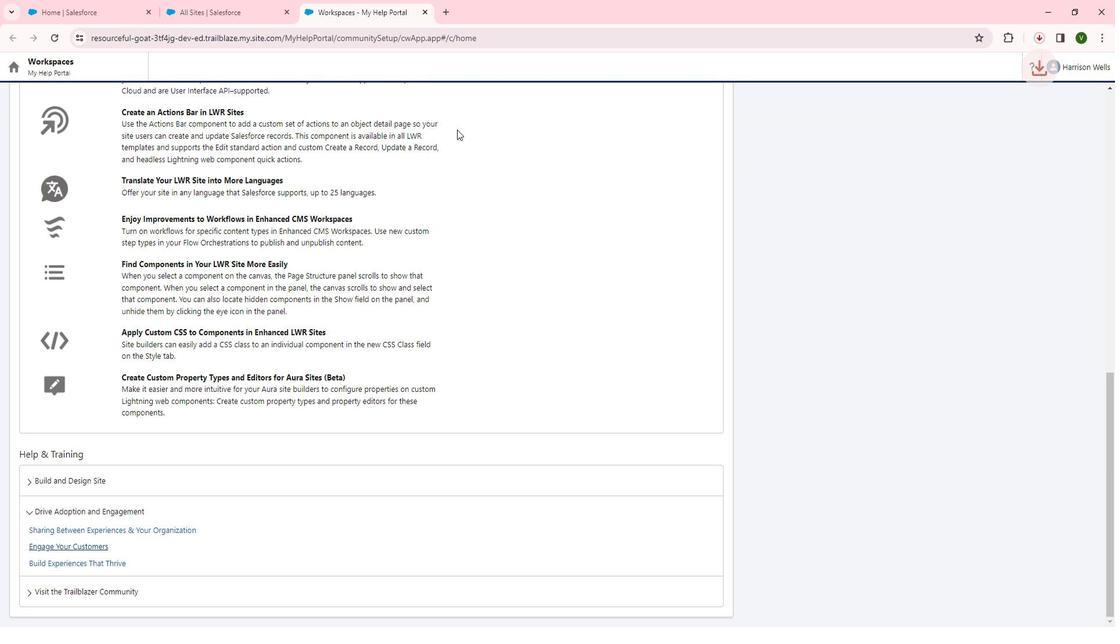 
